 Task: Make a new event Stranger Things
Action: Mouse pressed left at (390, 265)
Screenshot: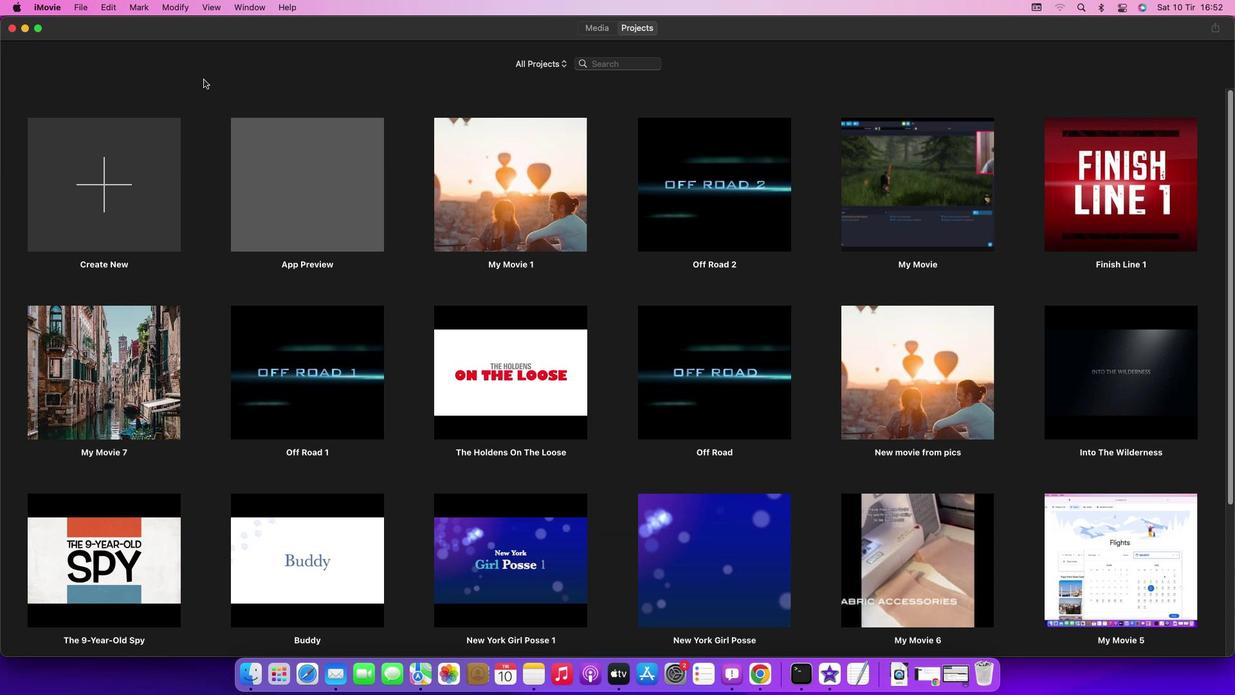 
Action: Mouse moved to (310, 527)
Screenshot: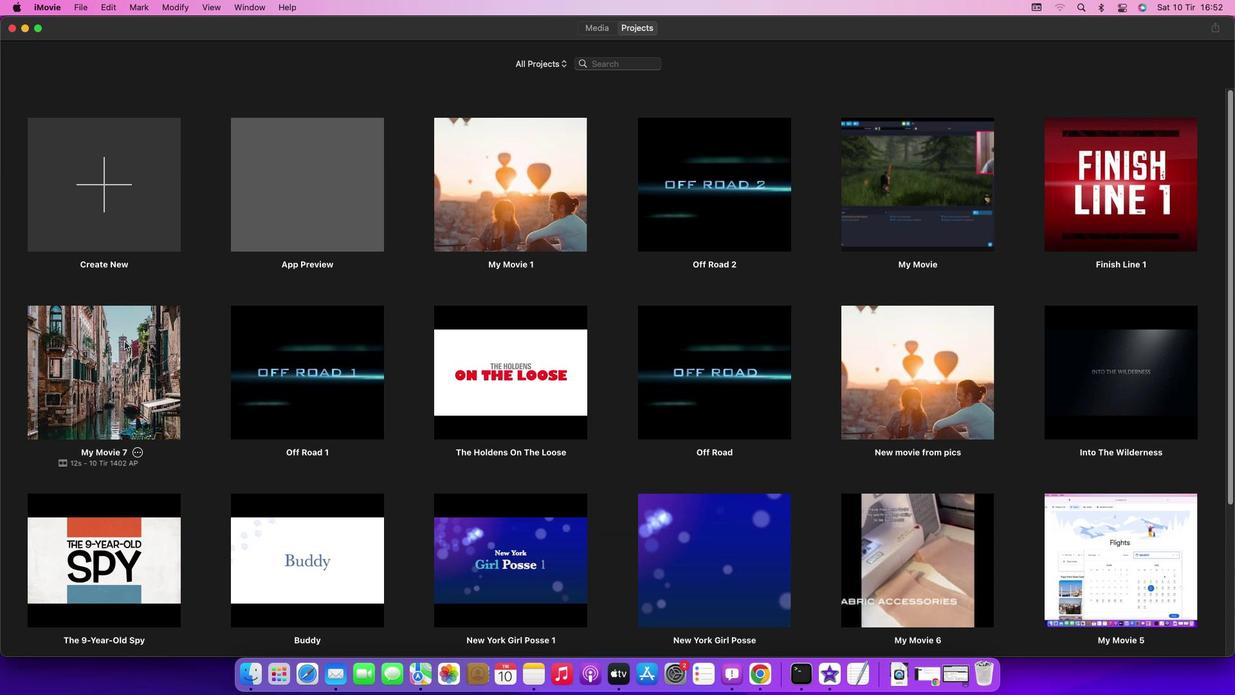 
Action: Mouse pressed left at (310, 527)
Screenshot: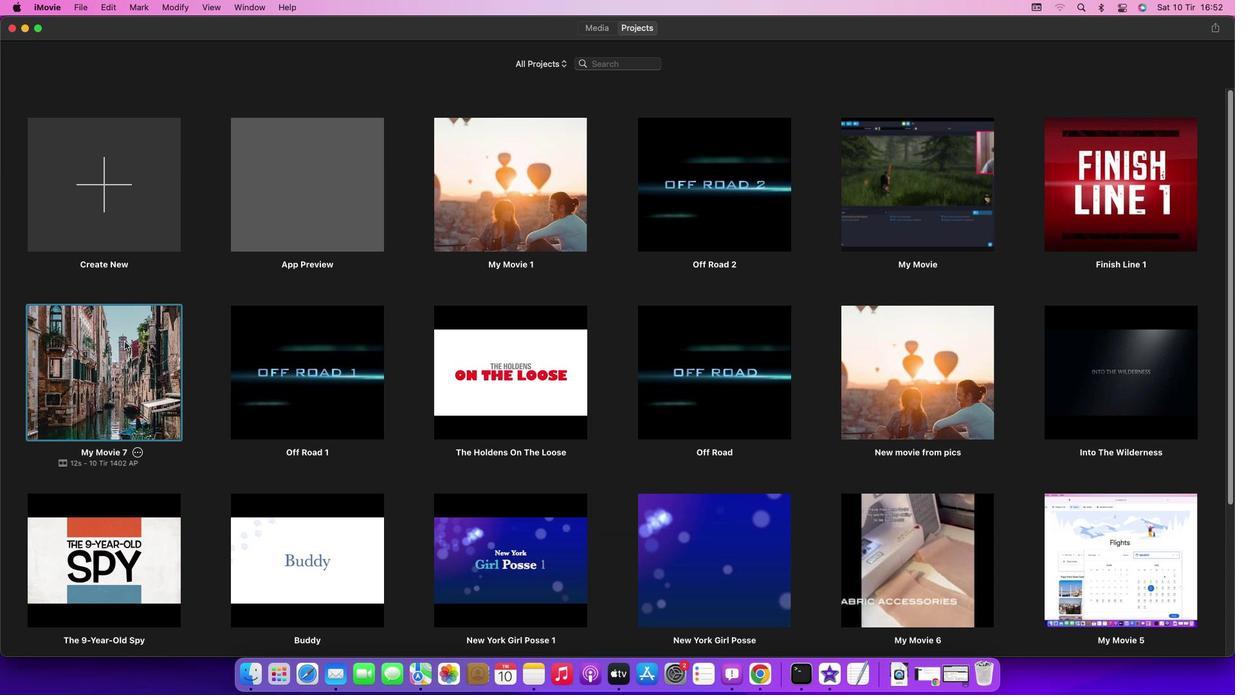 
Action: Mouse pressed left at (310, 527)
Screenshot: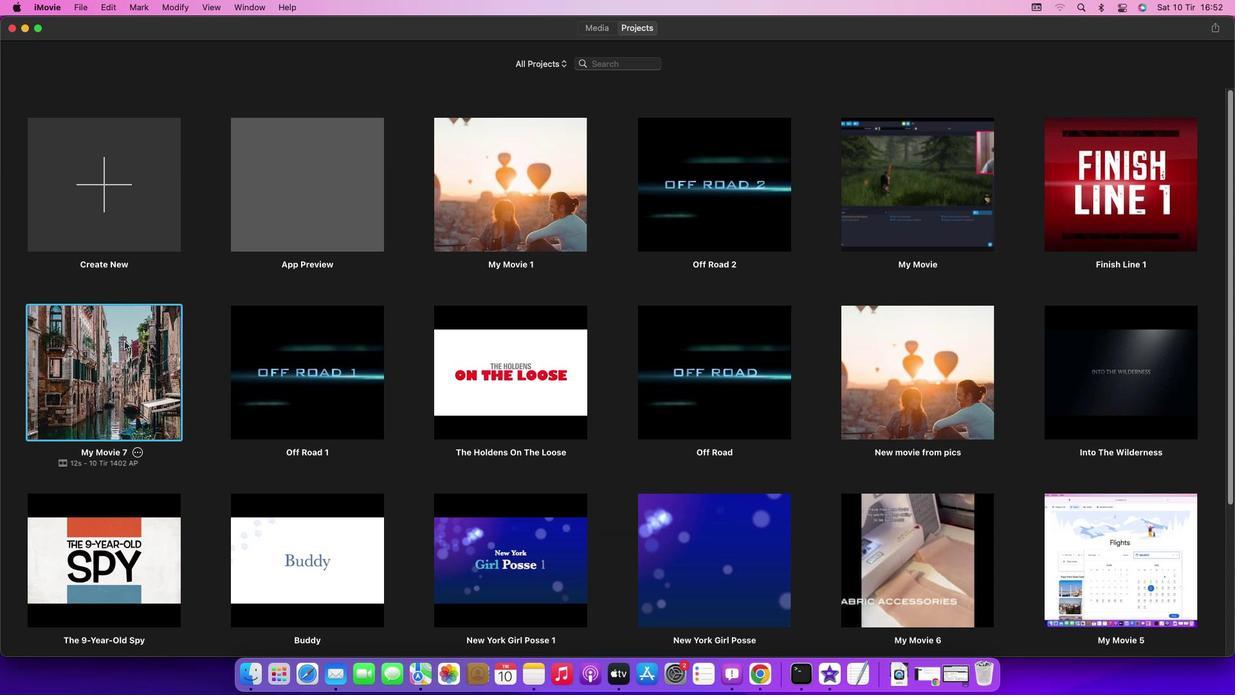 
Action: Mouse pressed left at (310, 527)
Screenshot: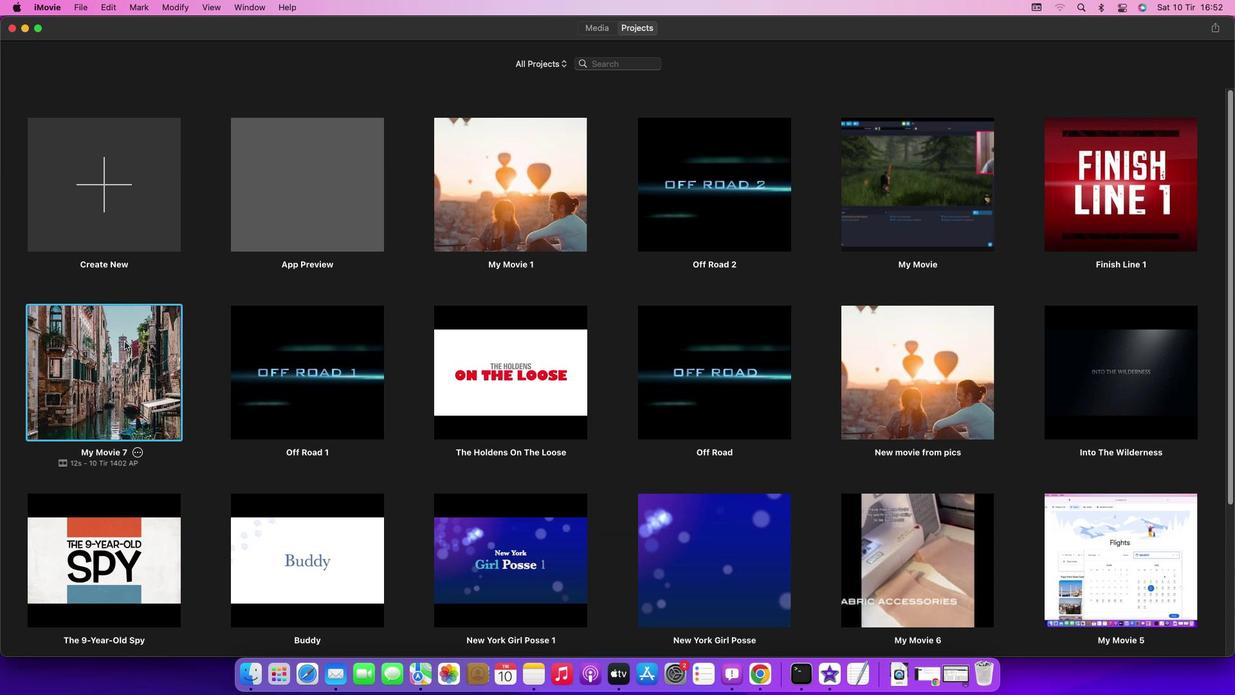 
Action: Mouse pressed left at (310, 527)
Screenshot: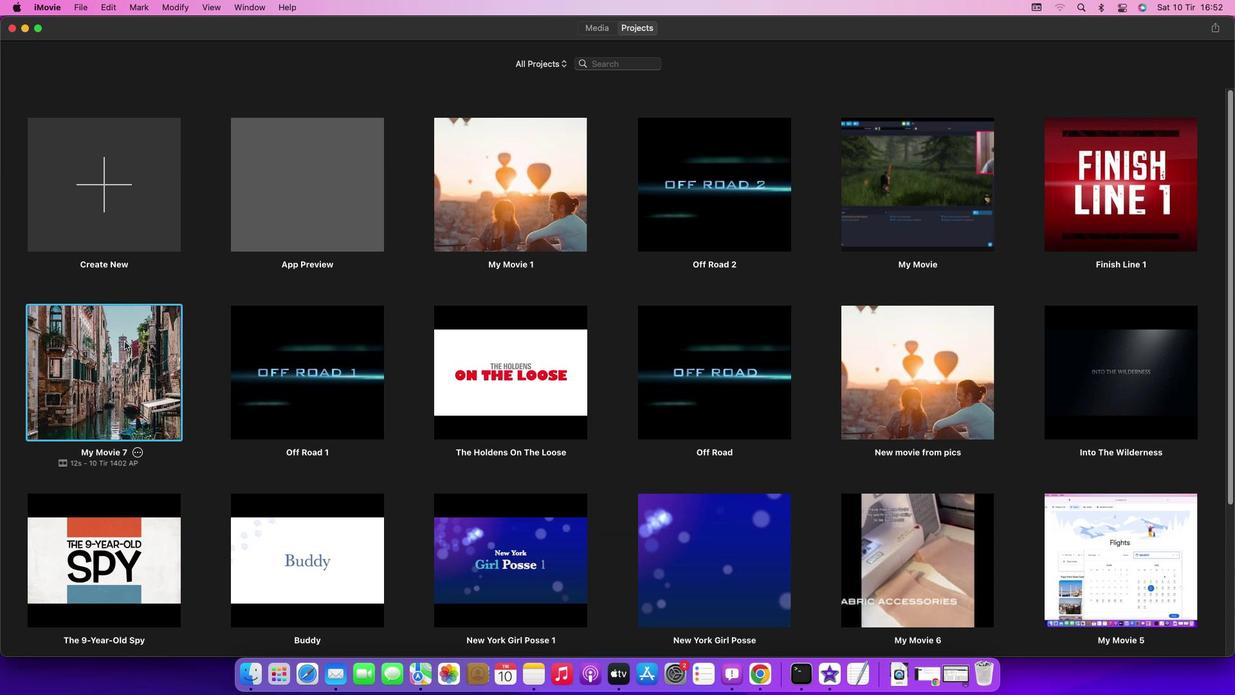 
Action: Mouse moved to (247, 428)
Screenshot: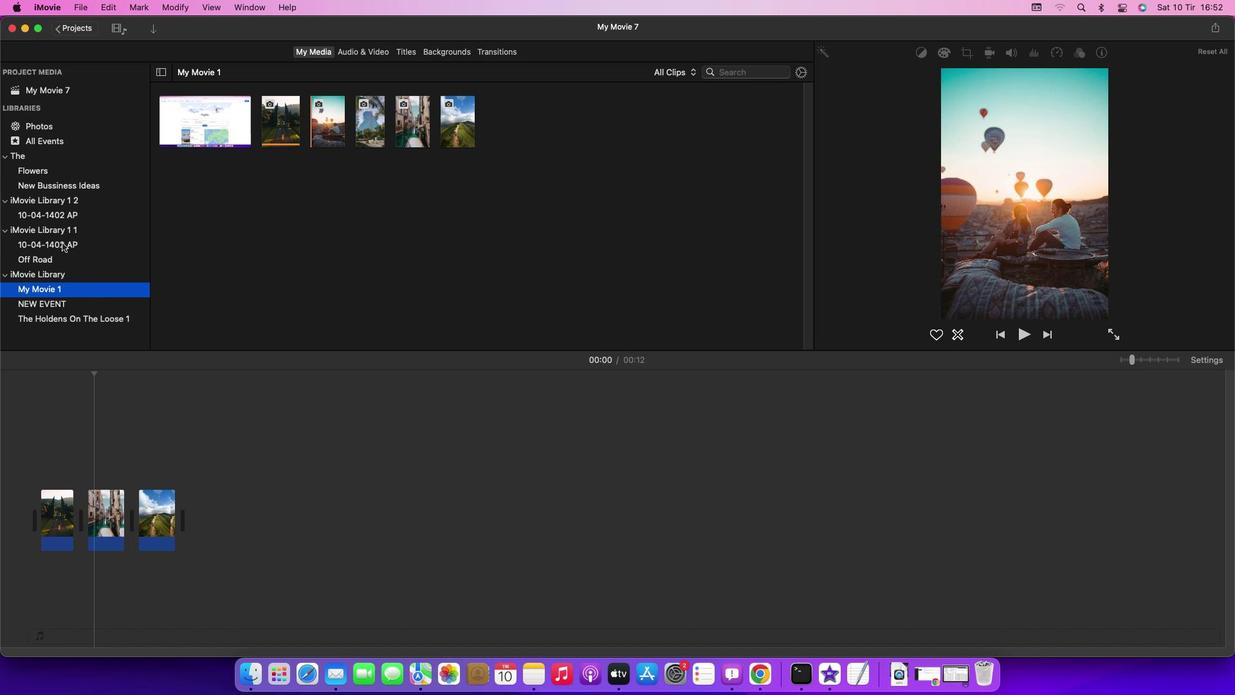 
Action: Mouse pressed left at (247, 428)
Screenshot: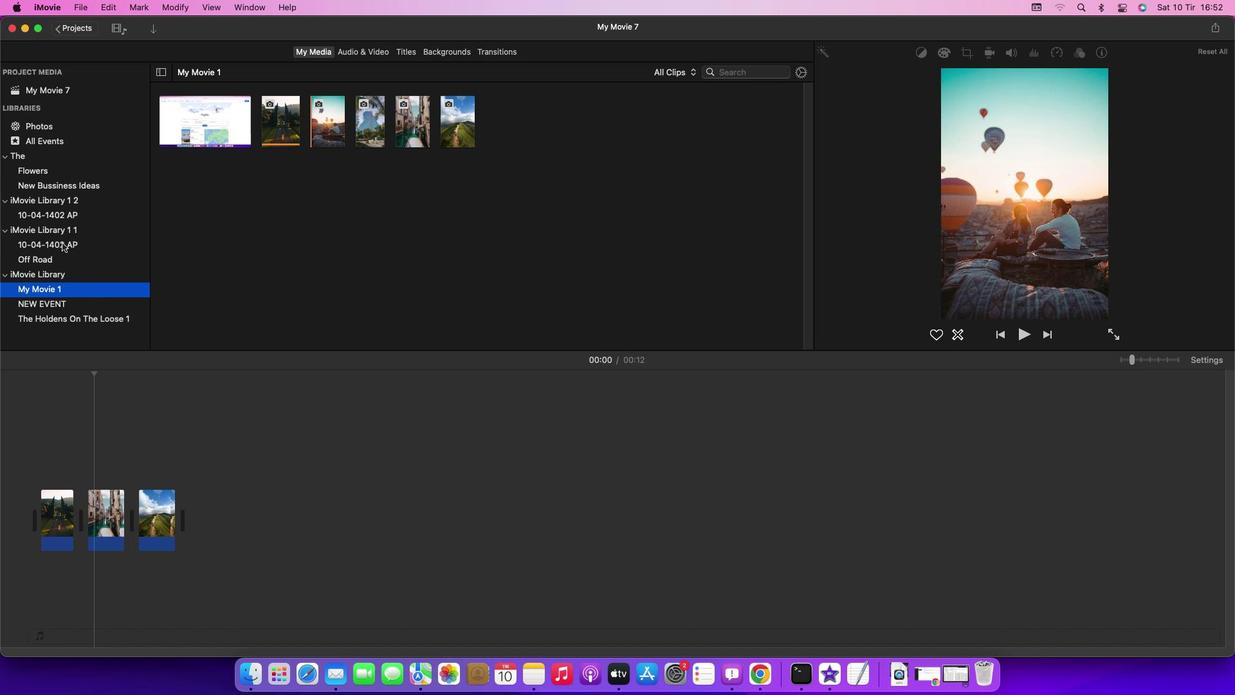 
Action: Mouse moved to (267, 193)
Screenshot: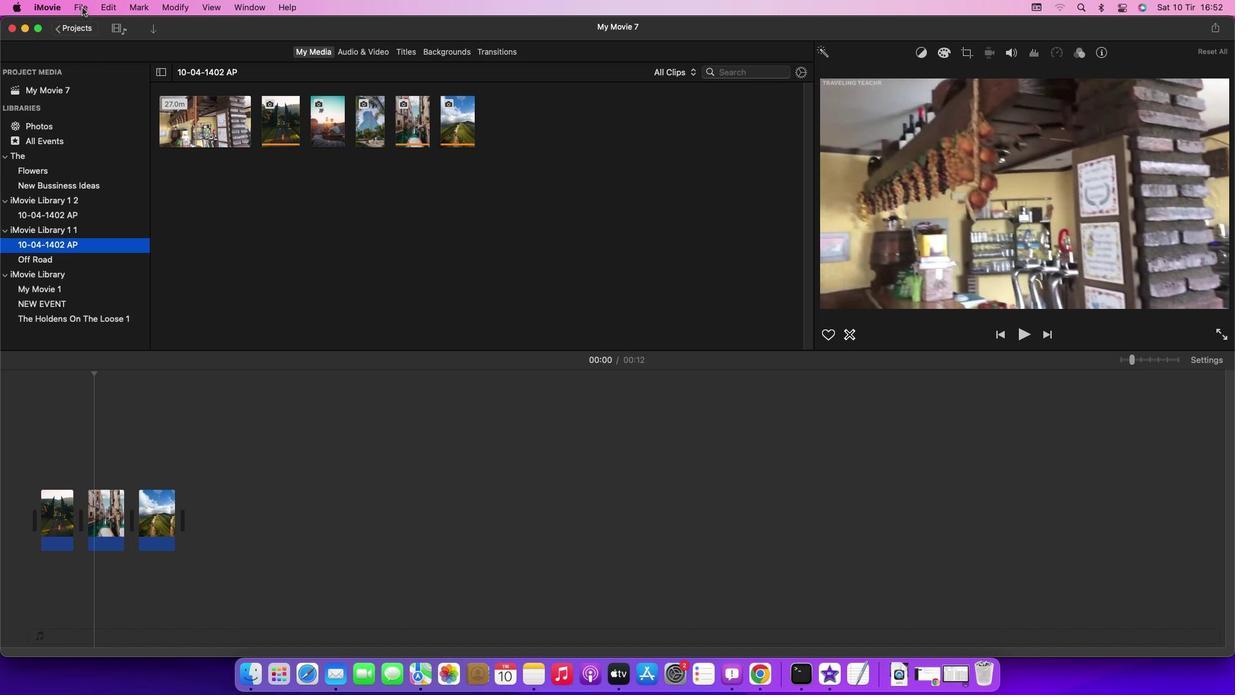 
Action: Mouse pressed left at (267, 193)
Screenshot: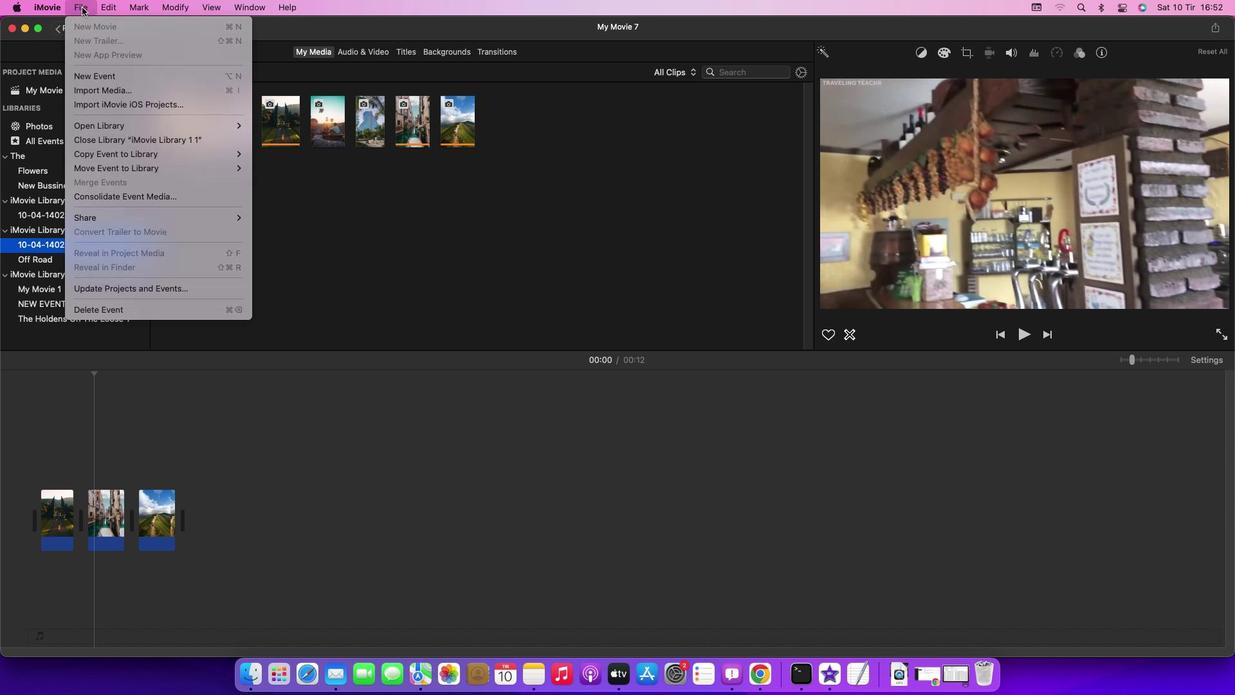 
Action: Mouse moved to (290, 262)
Screenshot: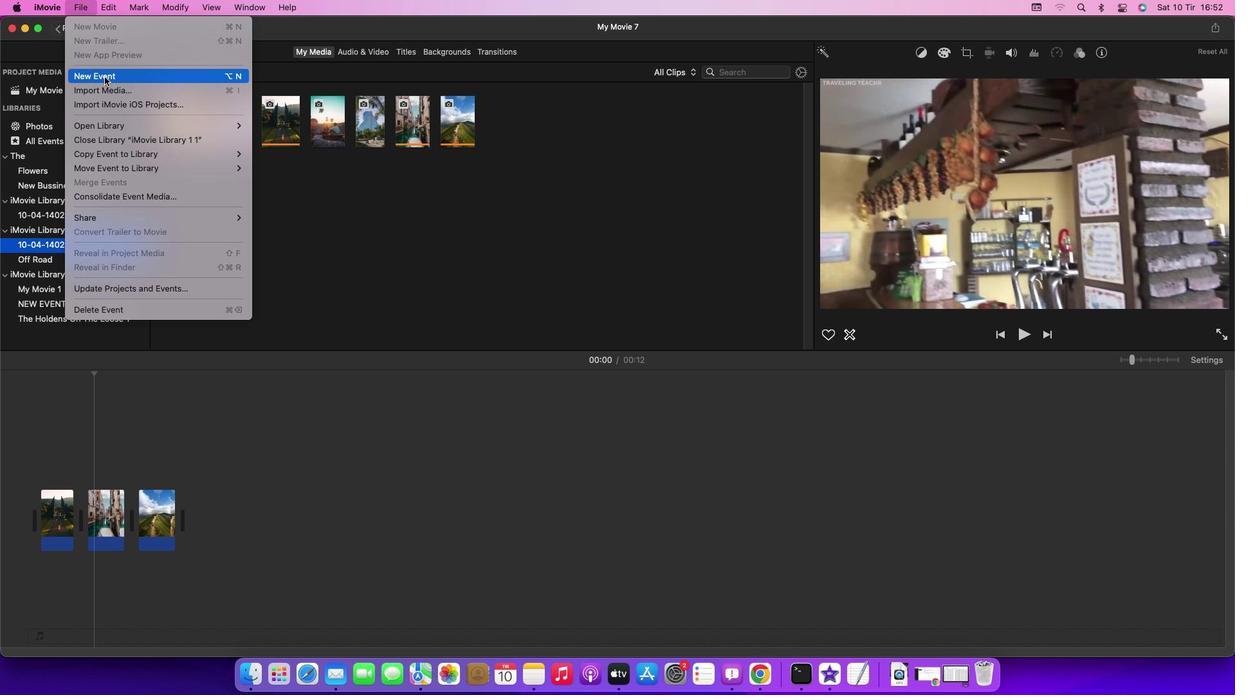 
Action: Mouse pressed left at (290, 262)
Screenshot: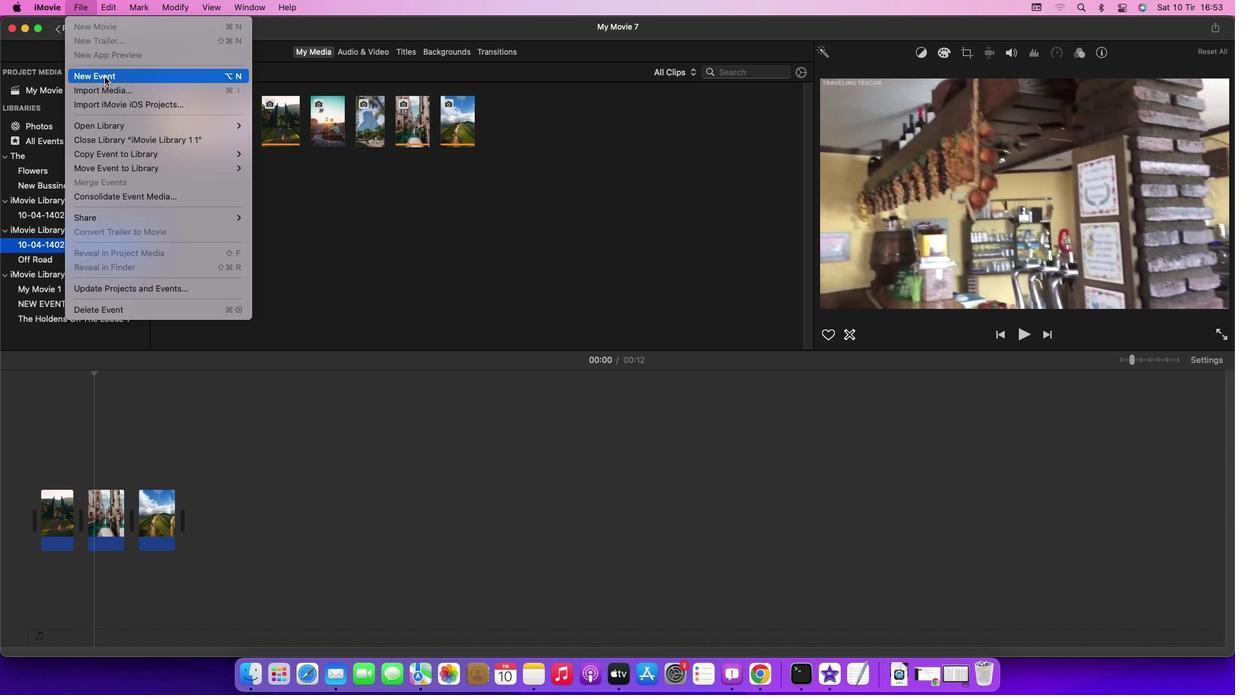 
Action: Mouse moved to (294, 446)
Screenshot: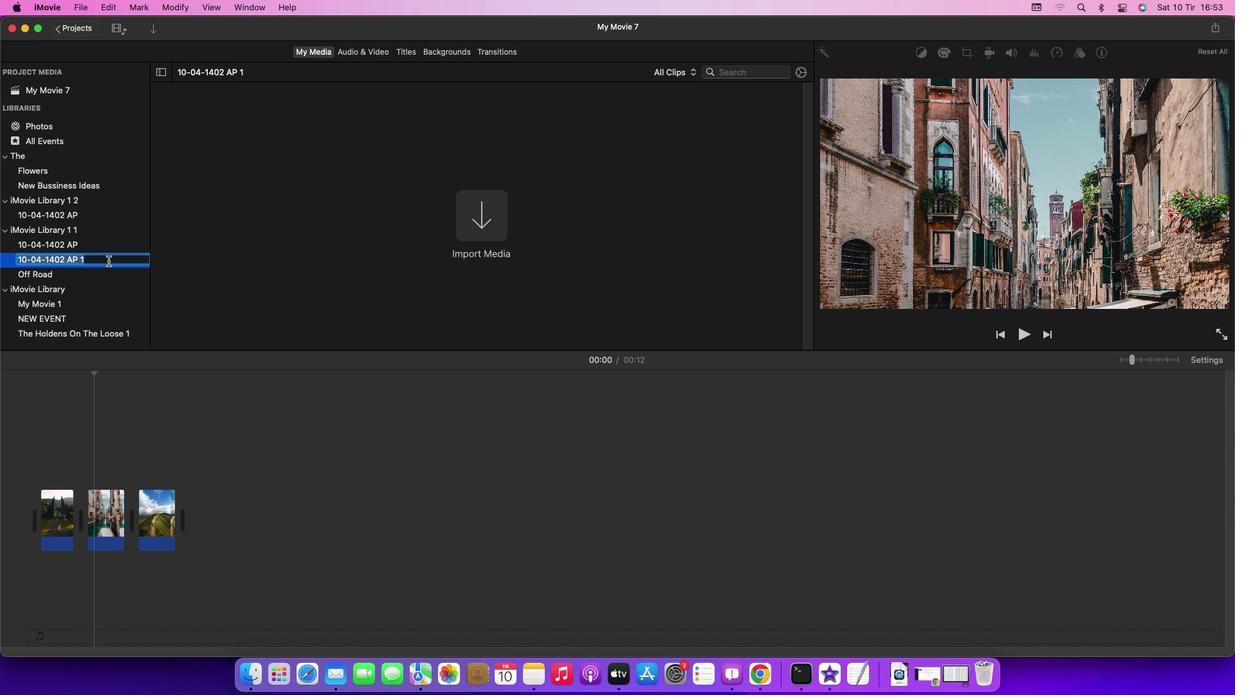 
Action: Key pressed Key.backspaceKey.caps_lock'S'Key.caps_lock't''r''a''n''g''e''r'Key.spaceKey.caps_lock'T'Key.caps_lock'h''i''n''g''s'Key.enter
Screenshot: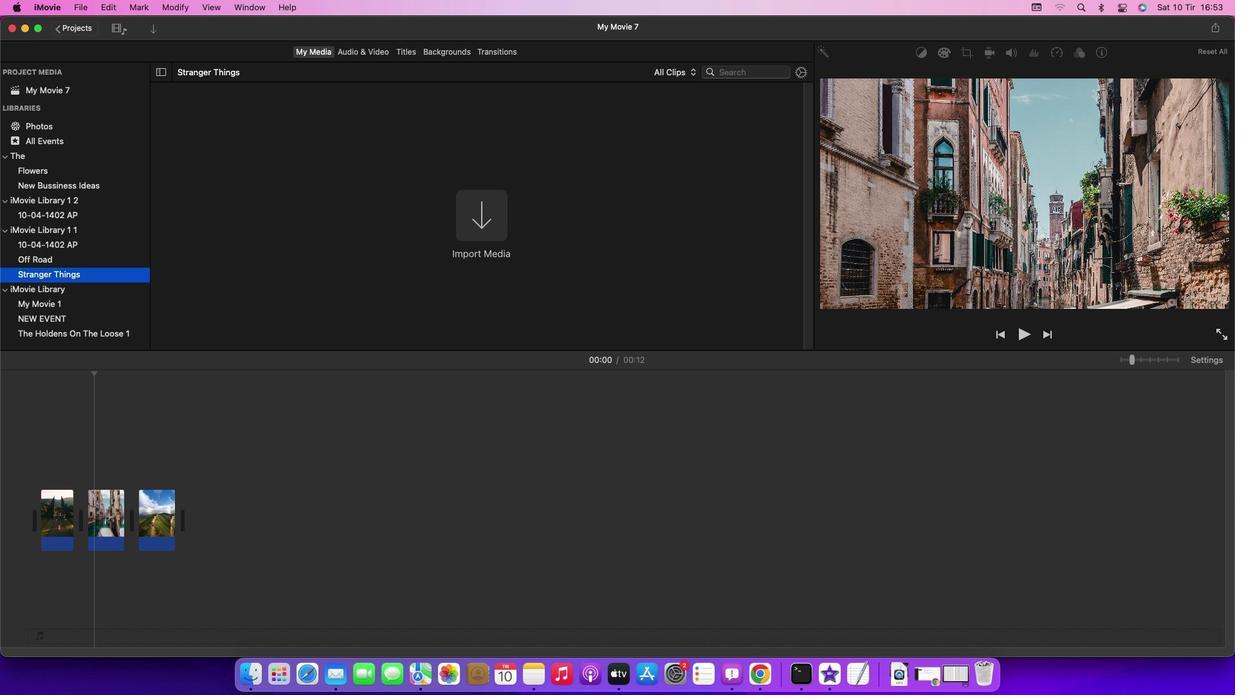
Action: Mouse moved to (423, 471)
Screenshot: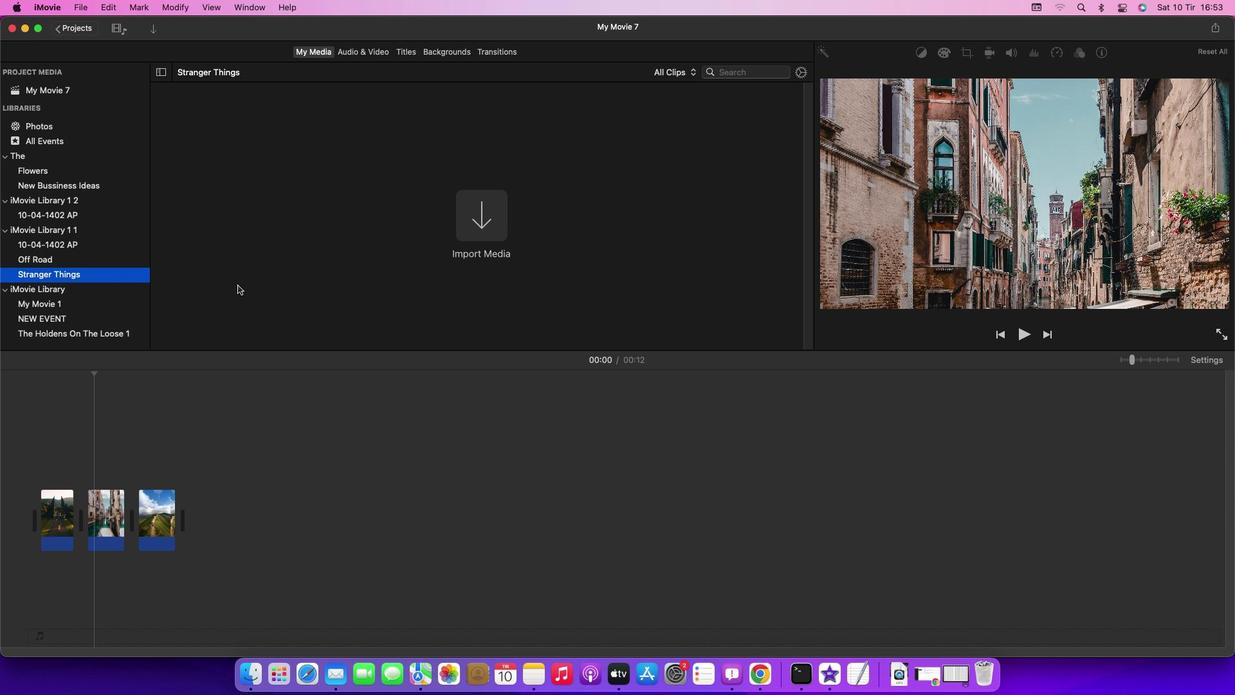 
